 Task: Look for products in the category "Fragrance" from Sprouts only.
Action: Mouse moved to (222, 299)
Screenshot: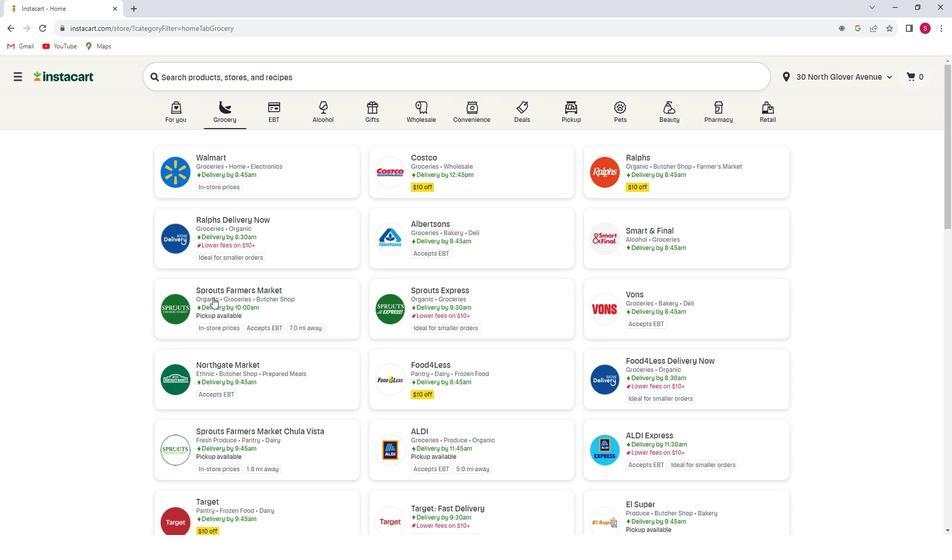 
Action: Mouse pressed left at (222, 299)
Screenshot: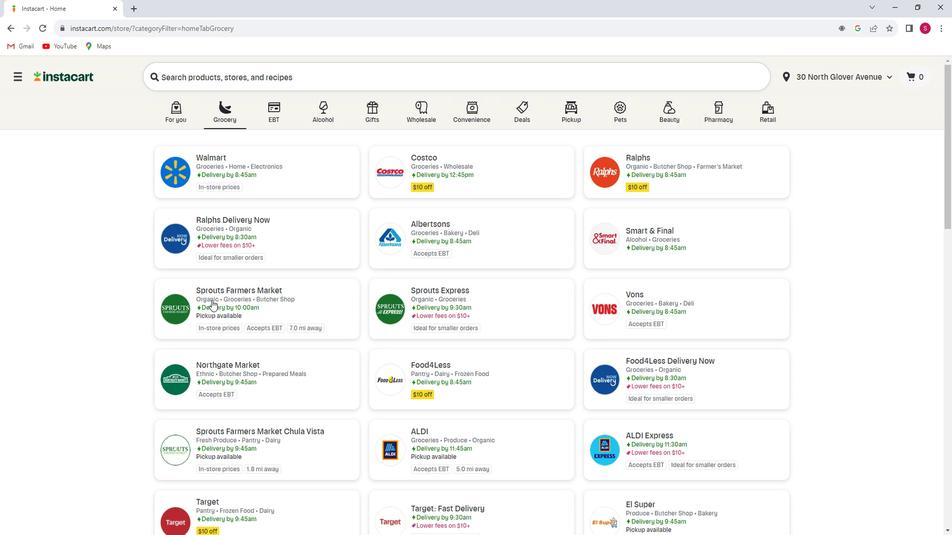 
Action: Mouse moved to (71, 287)
Screenshot: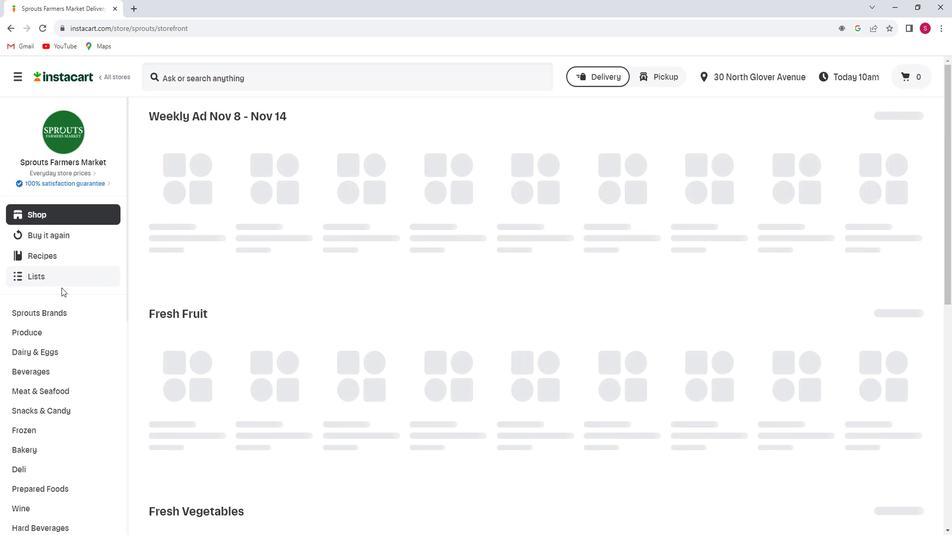 
Action: Mouse scrolled (71, 287) with delta (0, 0)
Screenshot: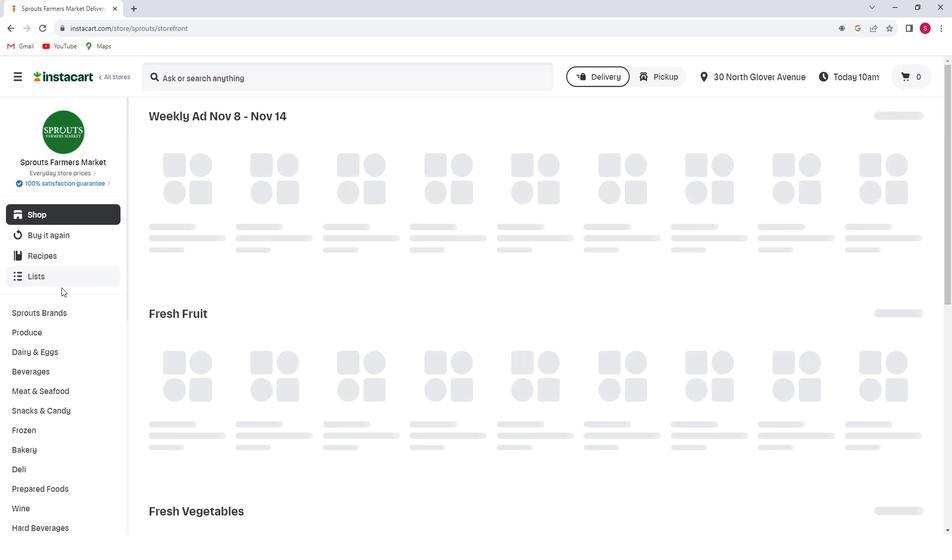 
Action: Mouse scrolled (71, 287) with delta (0, 0)
Screenshot: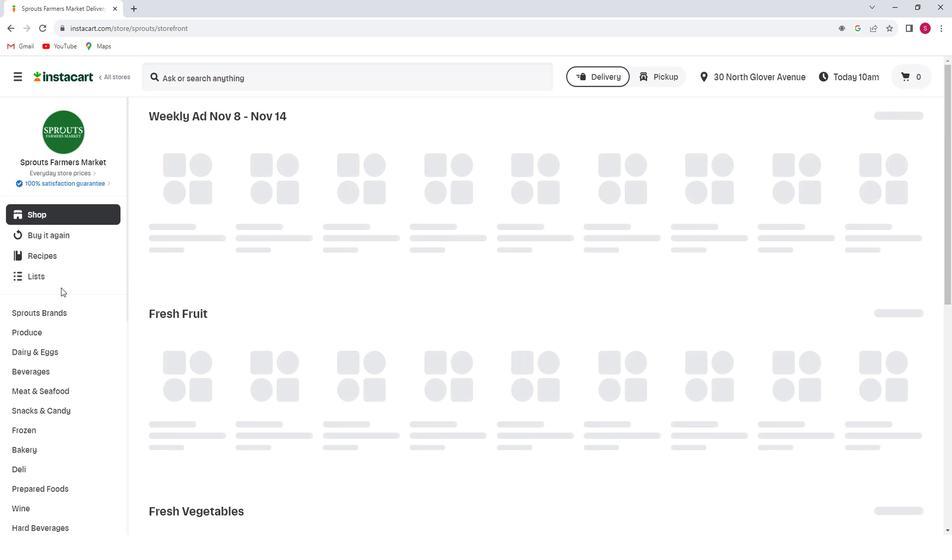 
Action: Mouse scrolled (71, 287) with delta (0, 0)
Screenshot: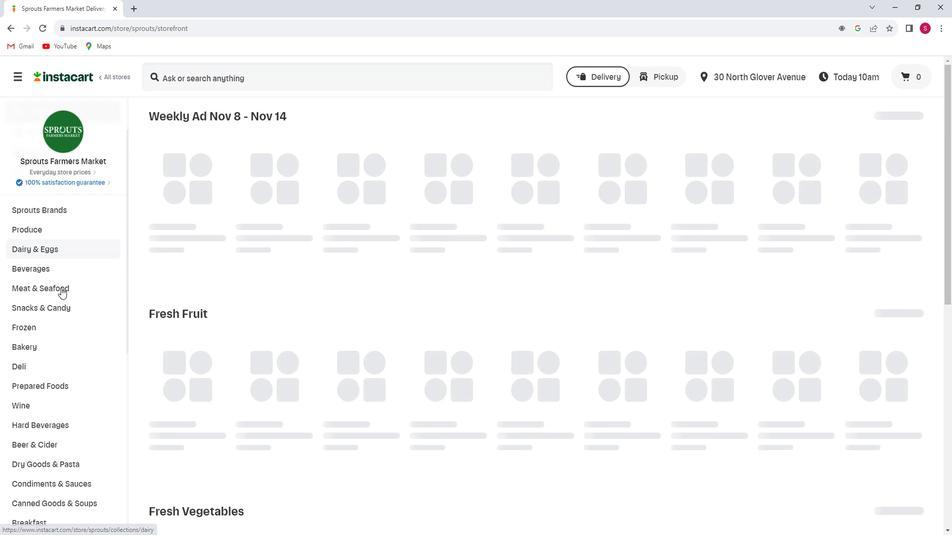 
Action: Mouse scrolled (71, 287) with delta (0, 0)
Screenshot: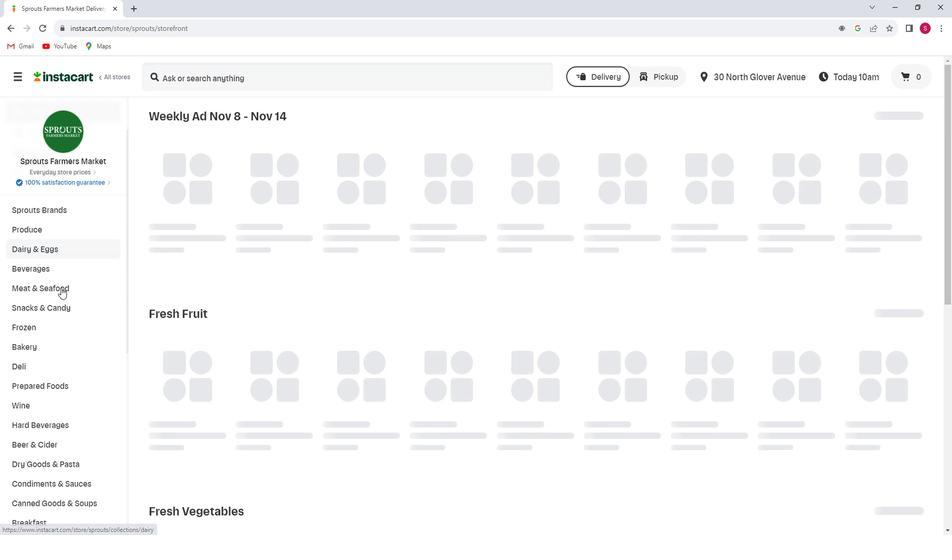 
Action: Mouse moved to (61, 254)
Screenshot: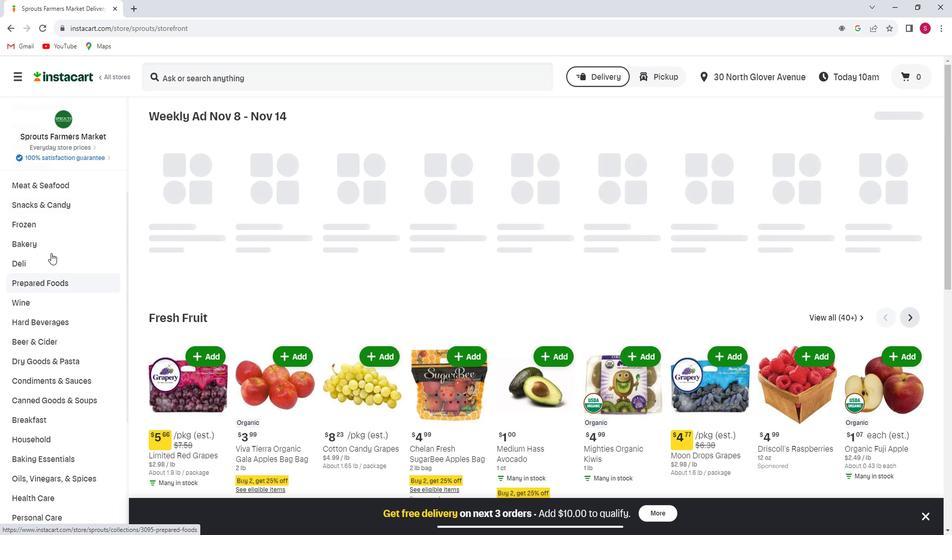 
Action: Mouse scrolled (61, 253) with delta (0, 0)
Screenshot: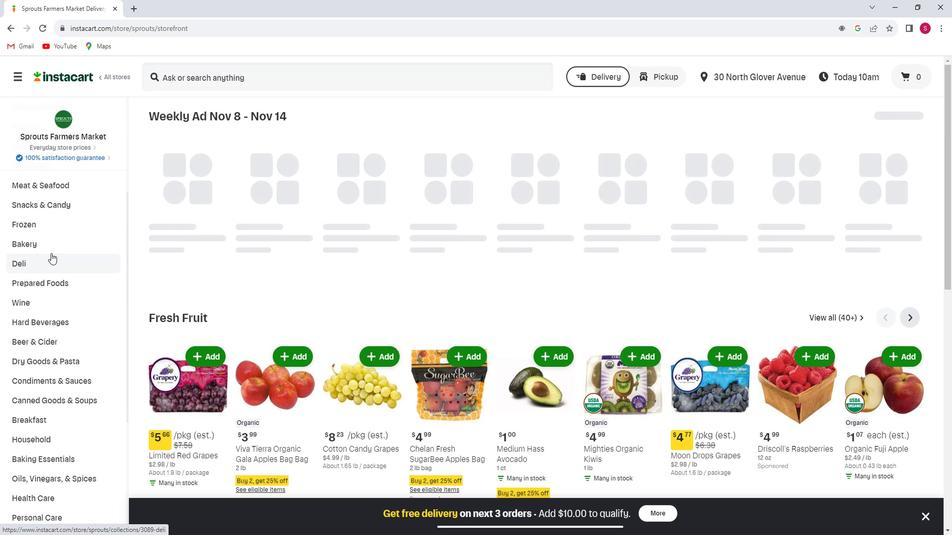 
Action: Mouse scrolled (61, 253) with delta (0, 0)
Screenshot: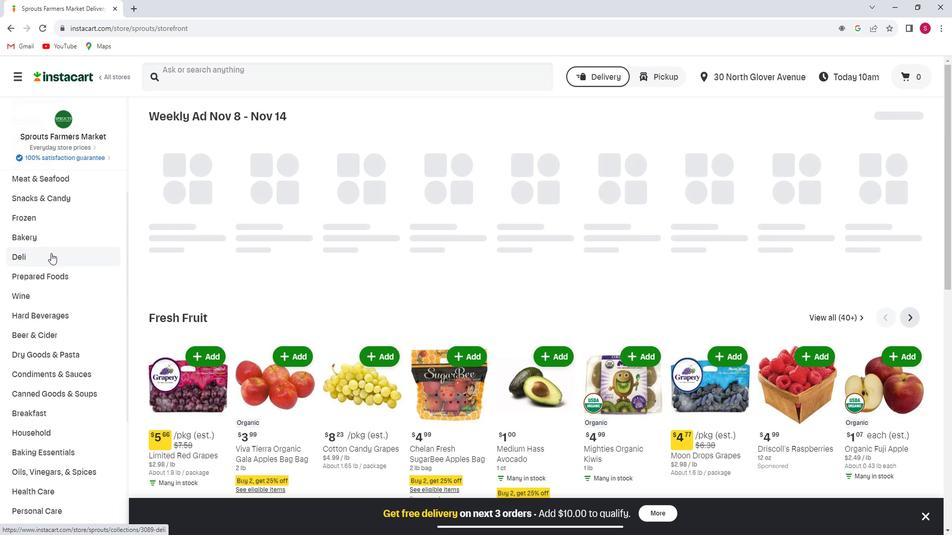
Action: Mouse moved to (65, 223)
Screenshot: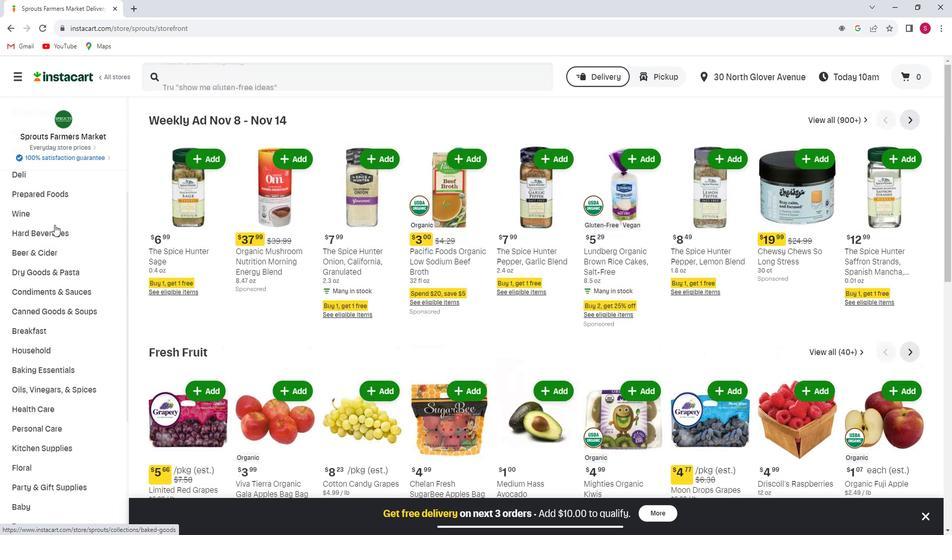 
Action: Mouse scrolled (65, 222) with delta (0, 0)
Screenshot: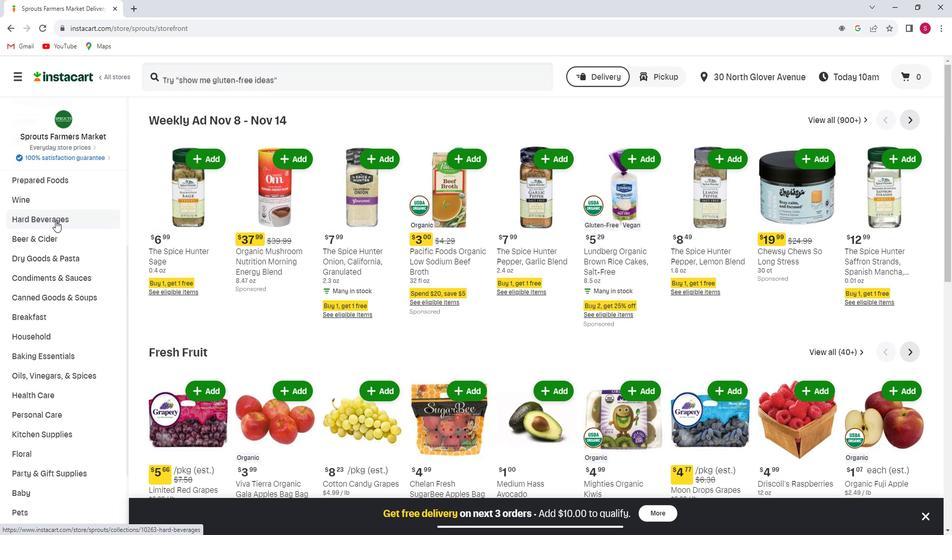 
Action: Mouse scrolled (65, 222) with delta (0, 0)
Screenshot: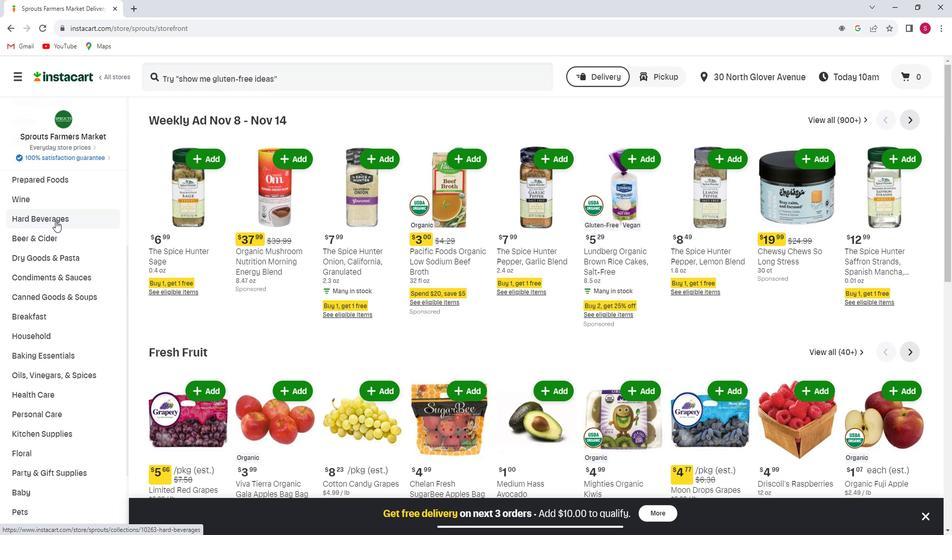 
Action: Mouse moved to (57, 313)
Screenshot: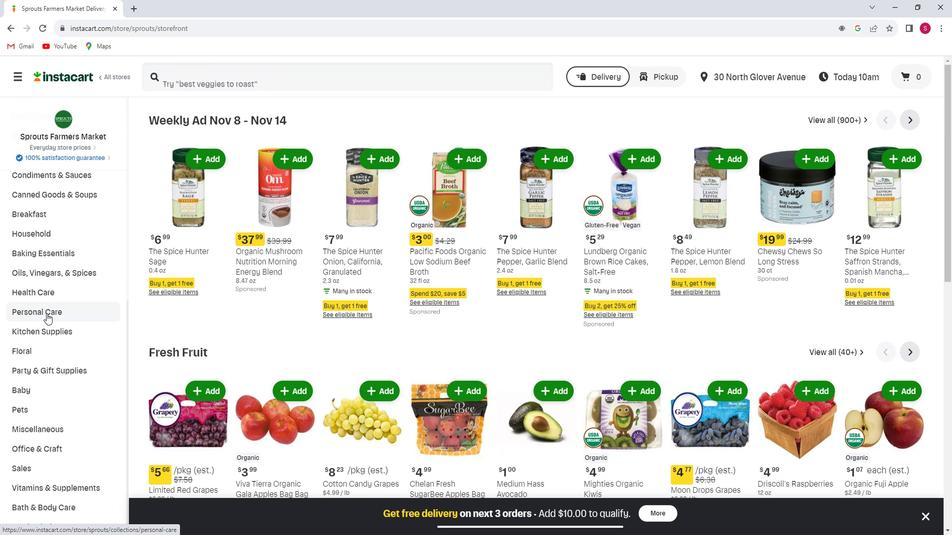 
Action: Mouse pressed left at (57, 313)
Screenshot: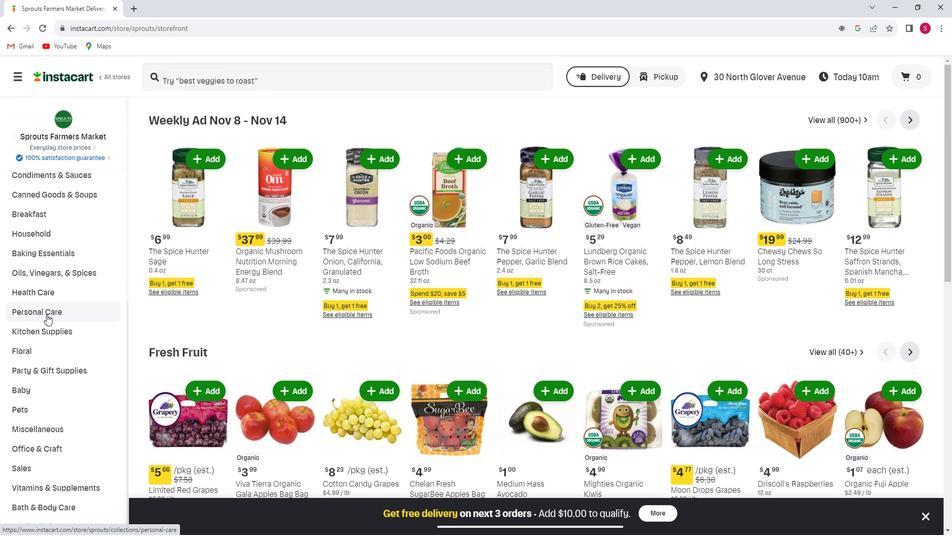 
Action: Mouse moved to (864, 274)
Screenshot: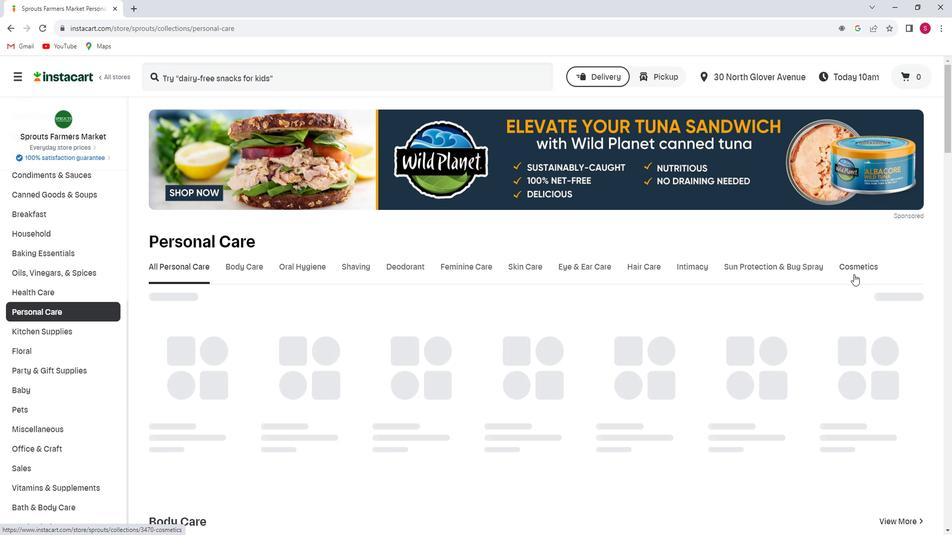 
Action: Mouse pressed left at (864, 274)
Screenshot: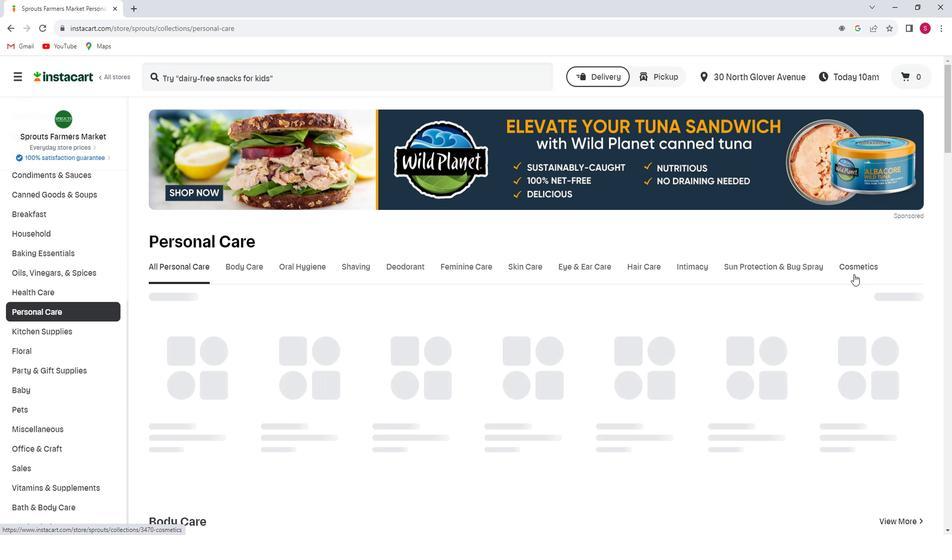 
Action: Mouse moved to (383, 198)
Screenshot: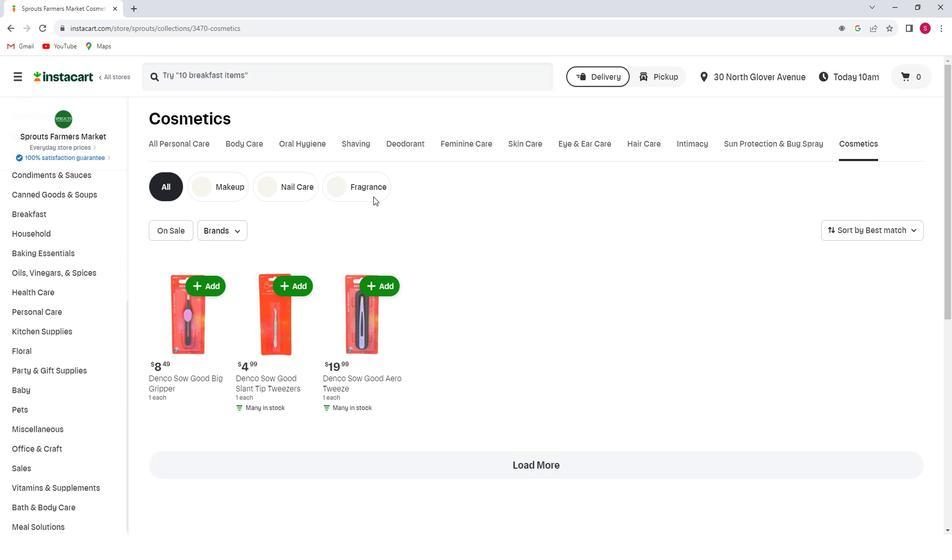 
Action: Mouse pressed left at (383, 198)
Screenshot: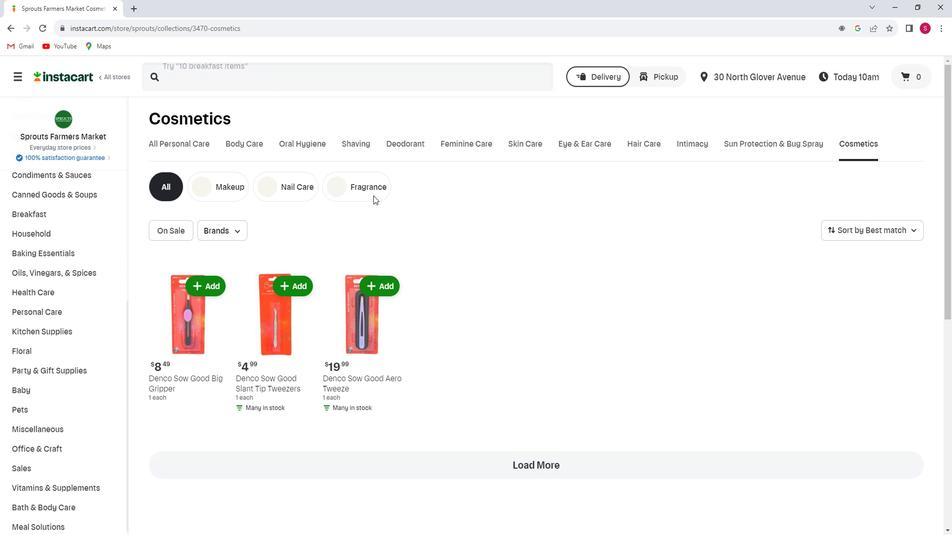 
Action: Mouse moved to (247, 236)
Screenshot: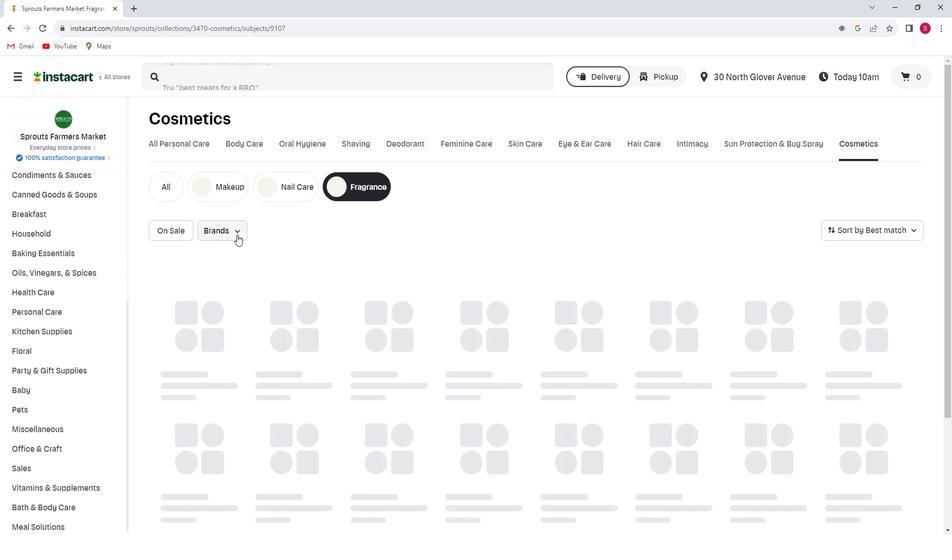 
Action: Mouse pressed left at (247, 236)
Screenshot: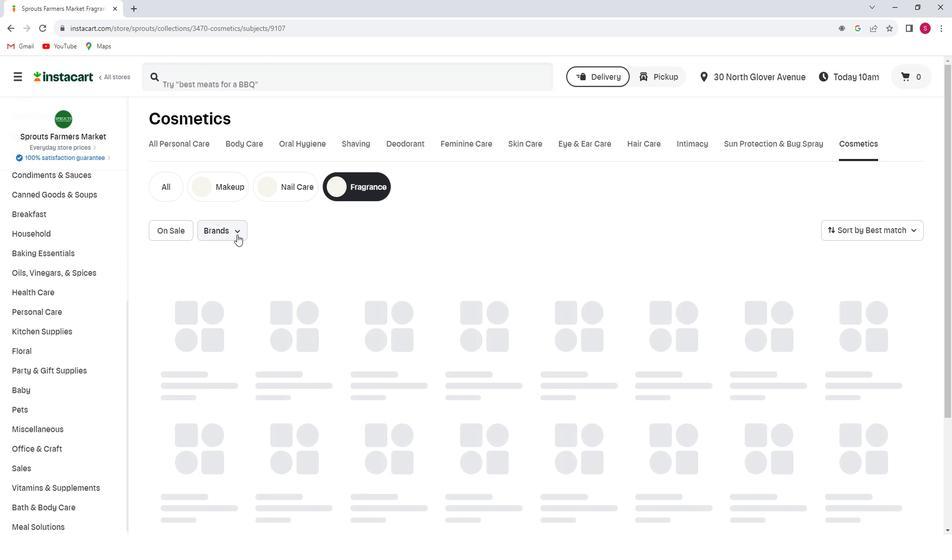 
Action: Mouse moved to (249, 290)
Screenshot: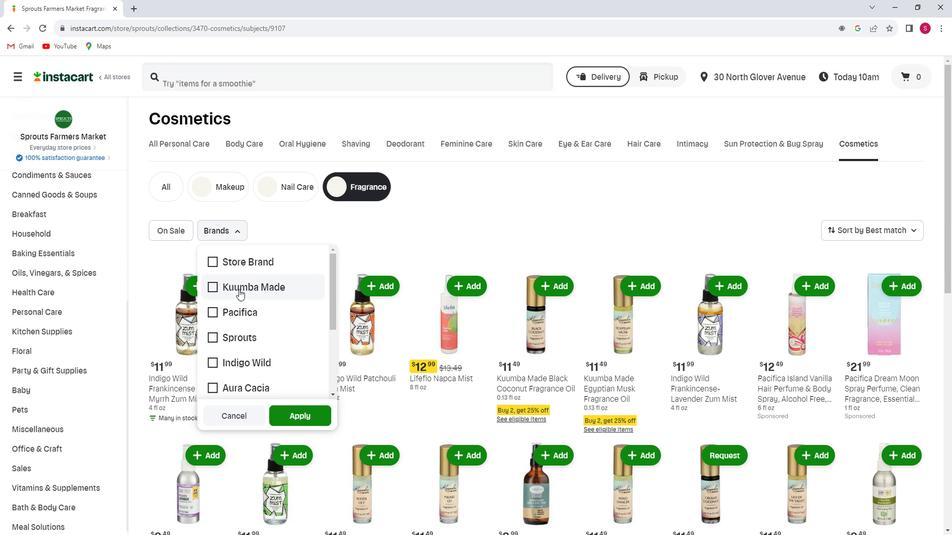 
Action: Mouse scrolled (249, 290) with delta (0, 0)
Screenshot: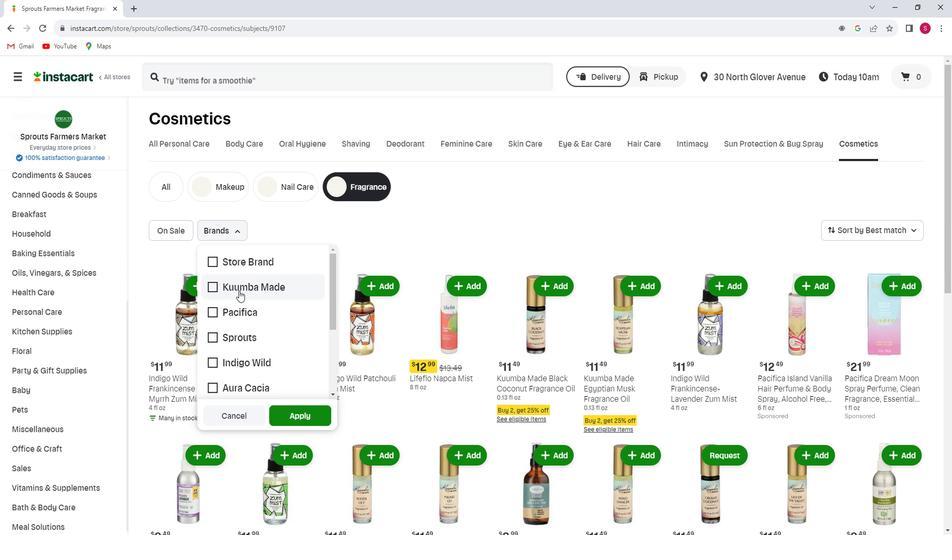 
Action: Mouse moved to (227, 283)
Screenshot: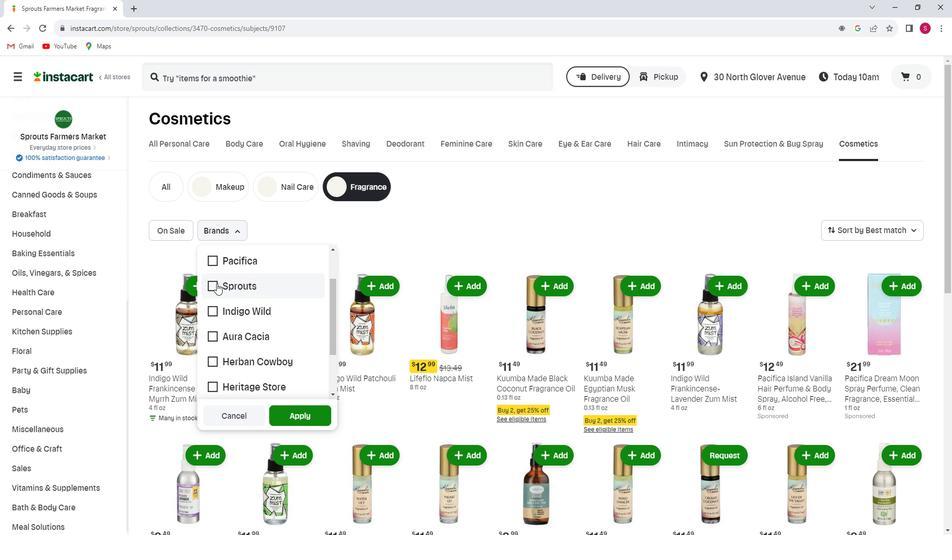 
Action: Mouse pressed left at (227, 283)
Screenshot: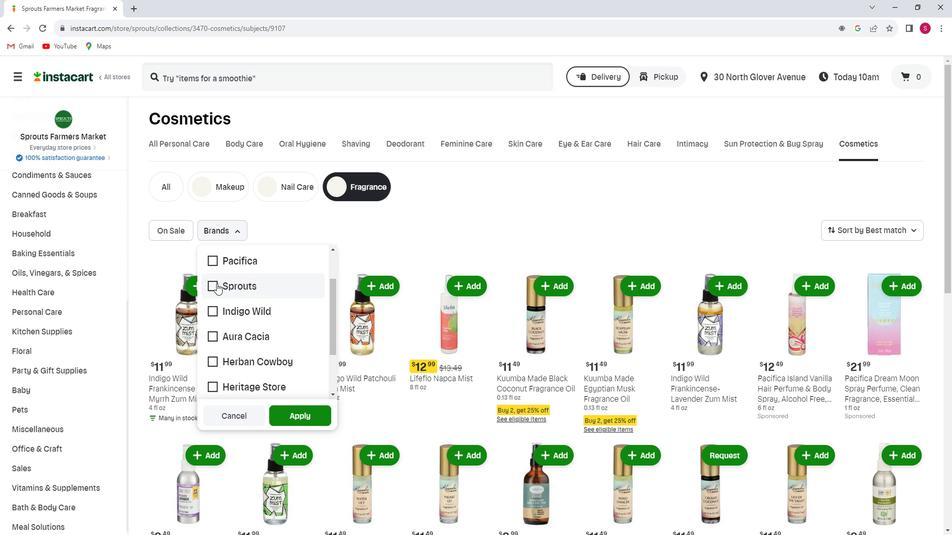 
Action: Mouse moved to (298, 414)
Screenshot: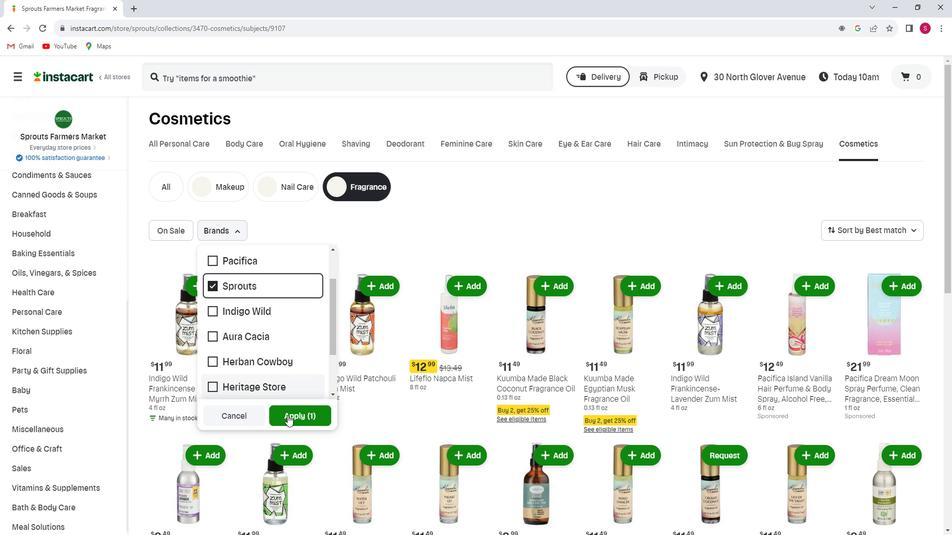 
Action: Mouse pressed left at (298, 414)
Screenshot: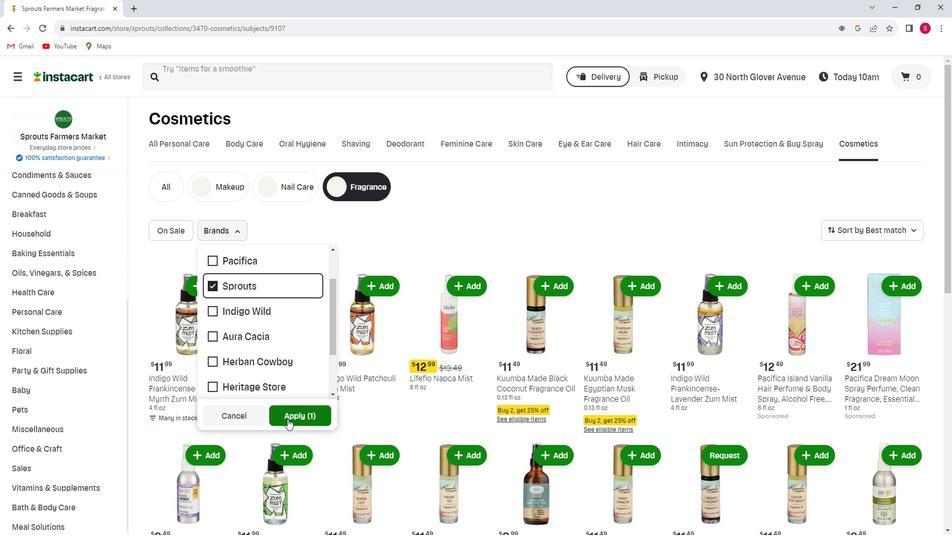 
